 Task: Select allow members to invite their connections in group.
Action: Mouse moved to (505, 70)
Screenshot: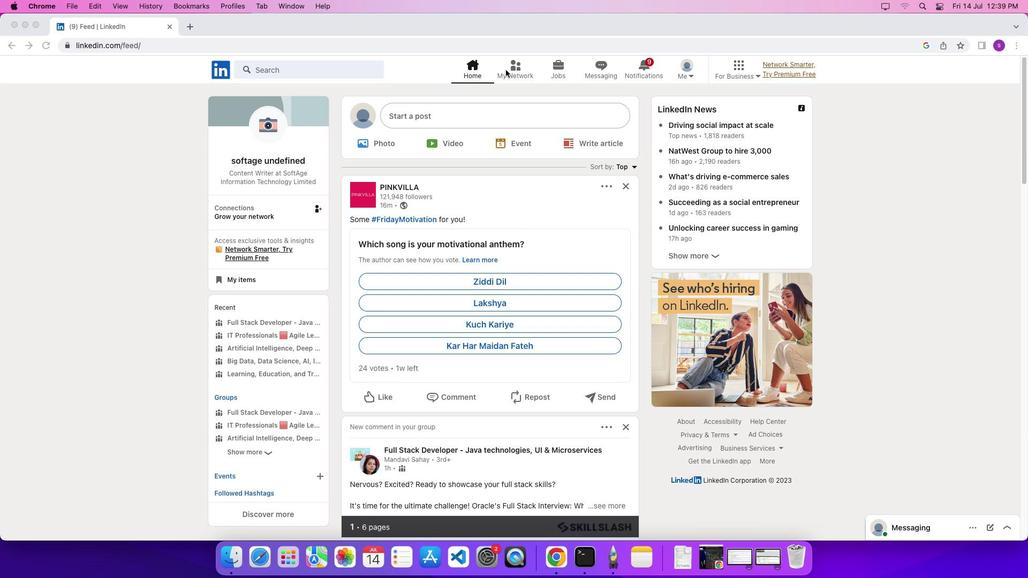 
Action: Mouse pressed left at (505, 70)
Screenshot: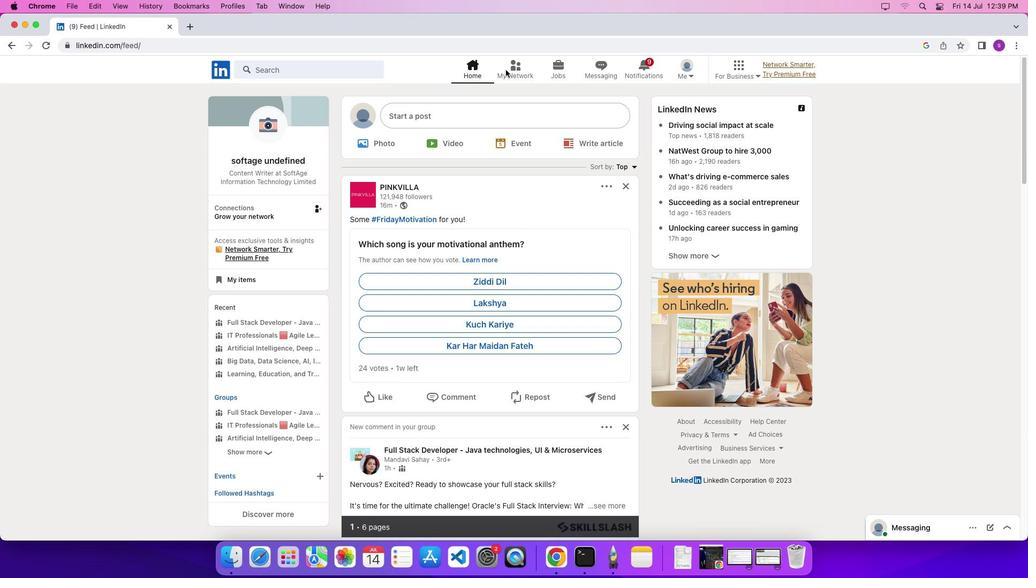
Action: Mouse pressed left at (505, 70)
Screenshot: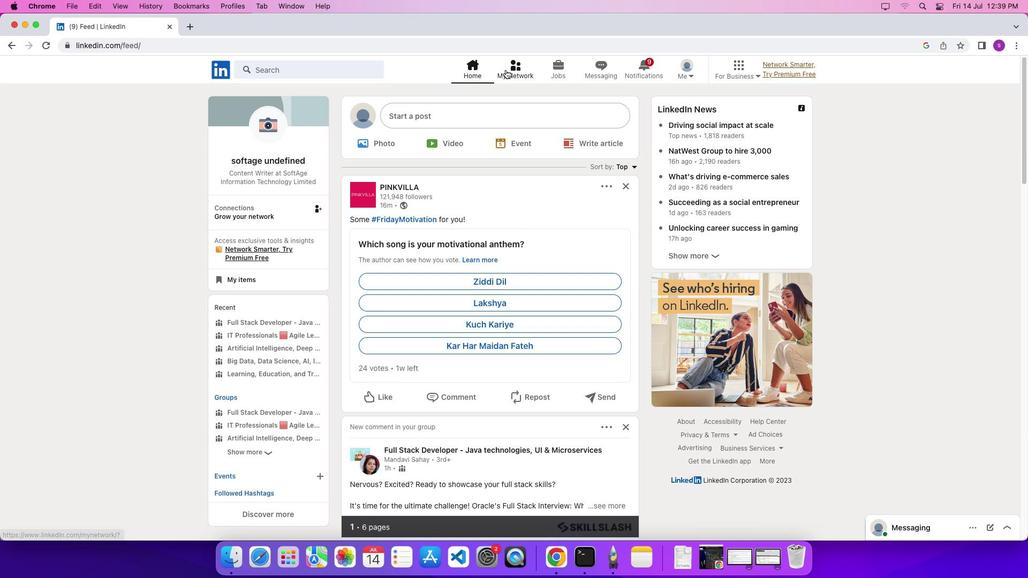 
Action: Mouse moved to (274, 190)
Screenshot: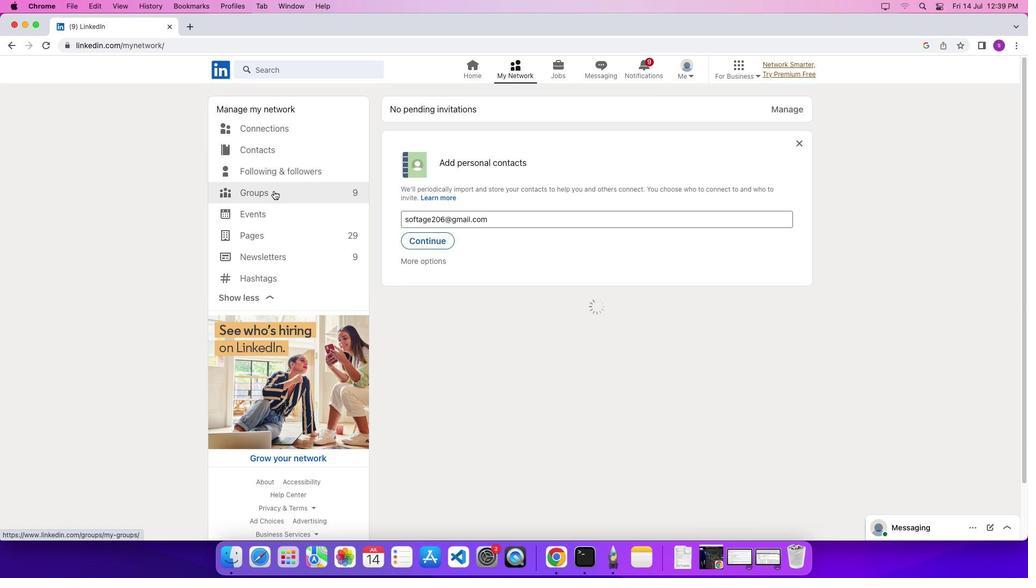 
Action: Mouse pressed left at (274, 190)
Screenshot: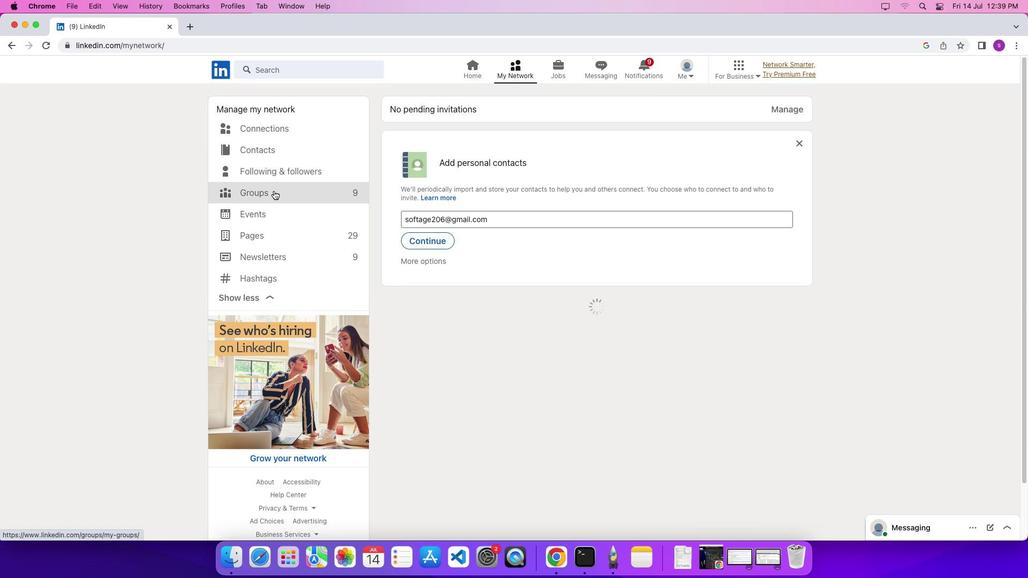 
Action: Mouse moved to (588, 110)
Screenshot: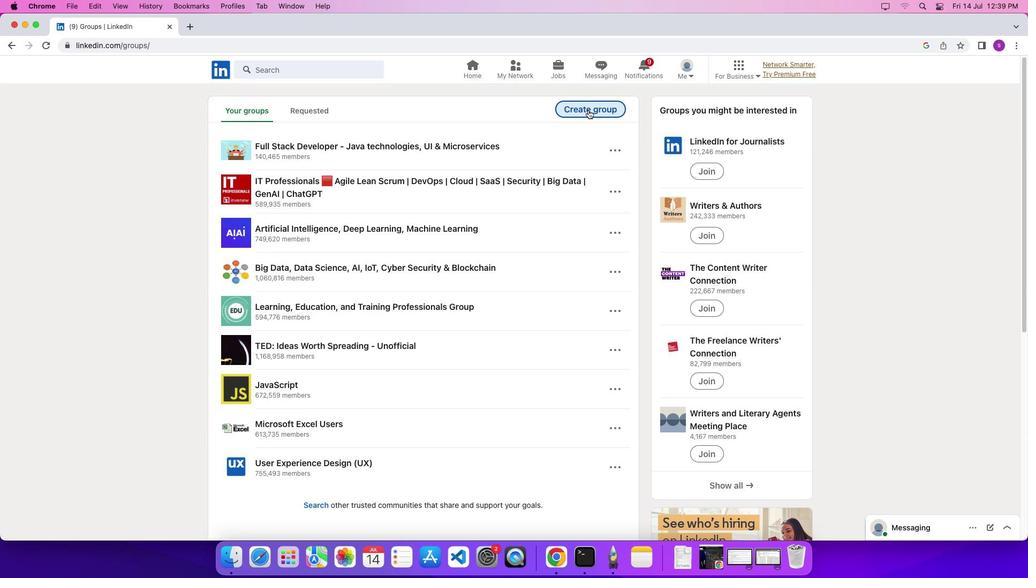 
Action: Mouse pressed left at (588, 110)
Screenshot: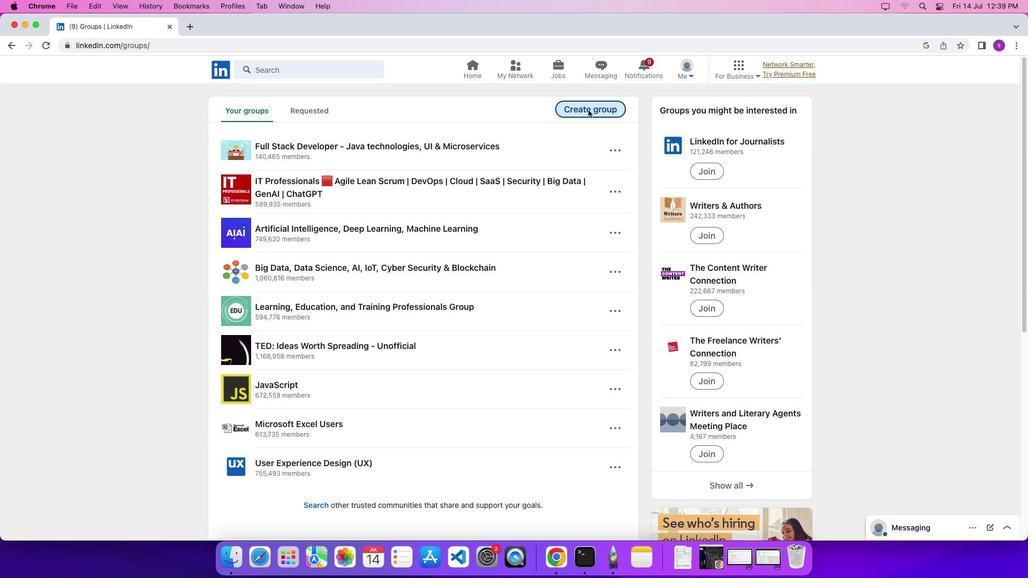 
Action: Mouse moved to (526, 304)
Screenshot: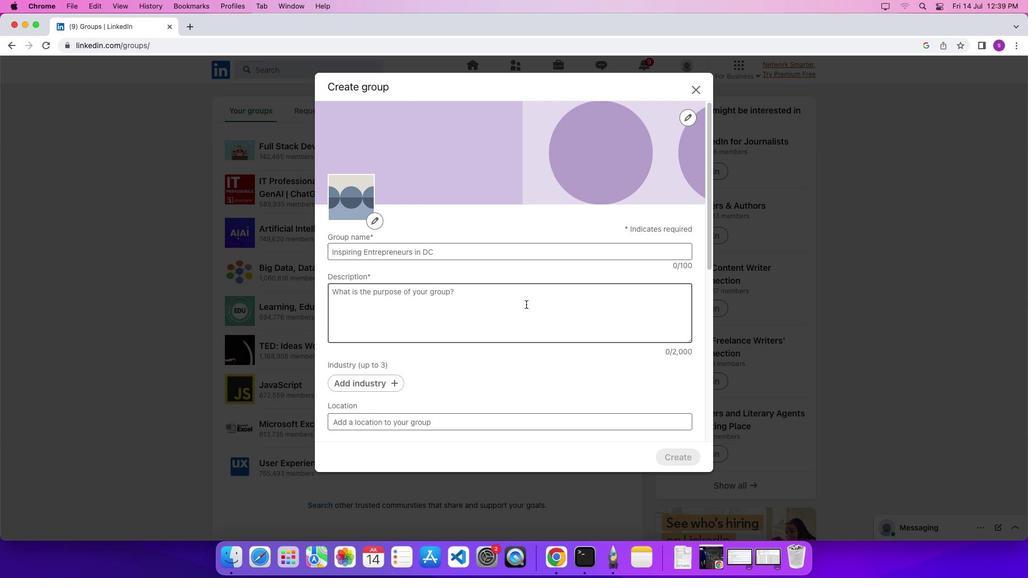 
Action: Mouse scrolled (526, 304) with delta (0, 0)
Screenshot: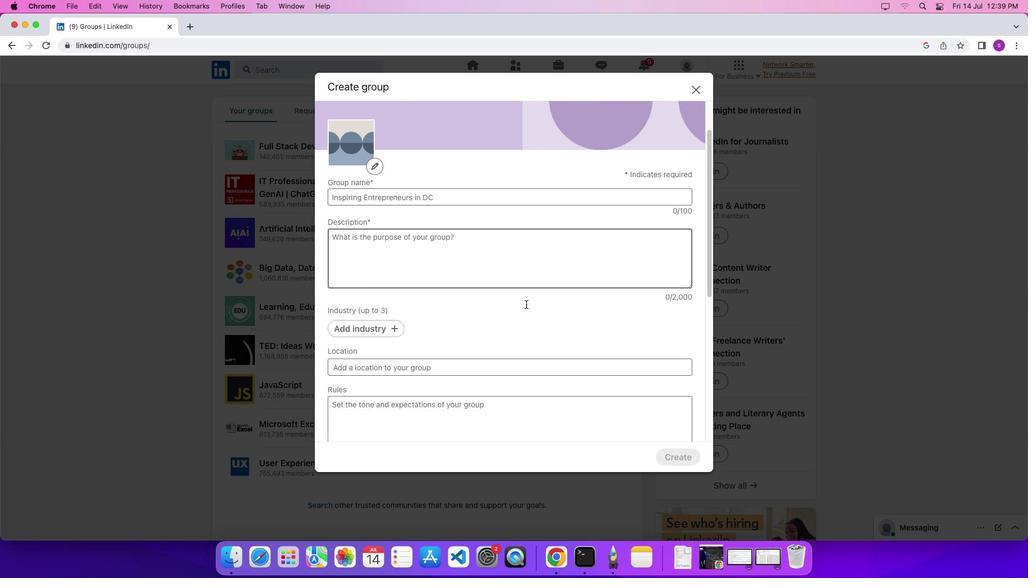 
Action: Mouse scrolled (526, 304) with delta (0, 0)
Screenshot: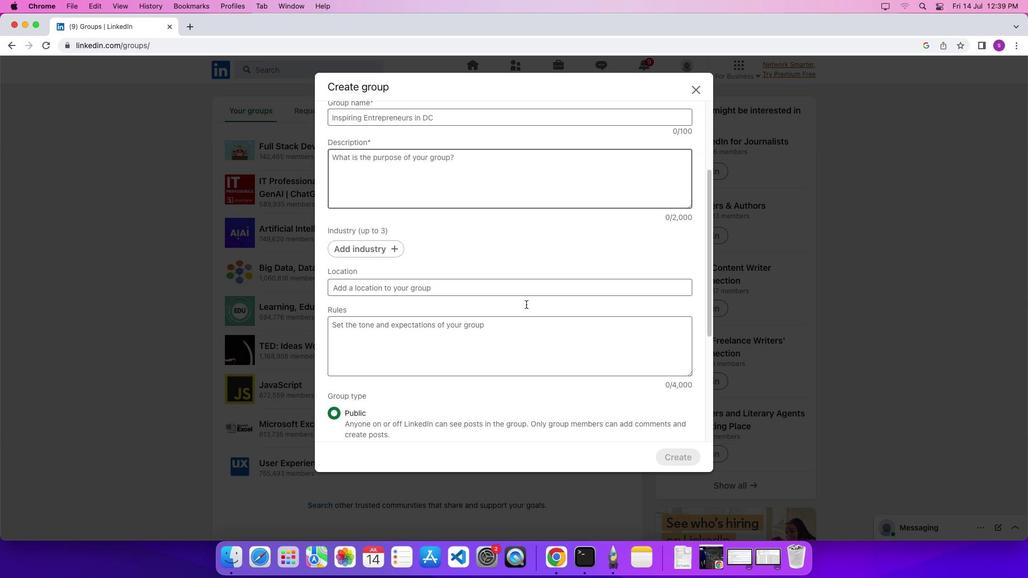 
Action: Mouse scrolled (526, 304) with delta (0, -2)
Screenshot: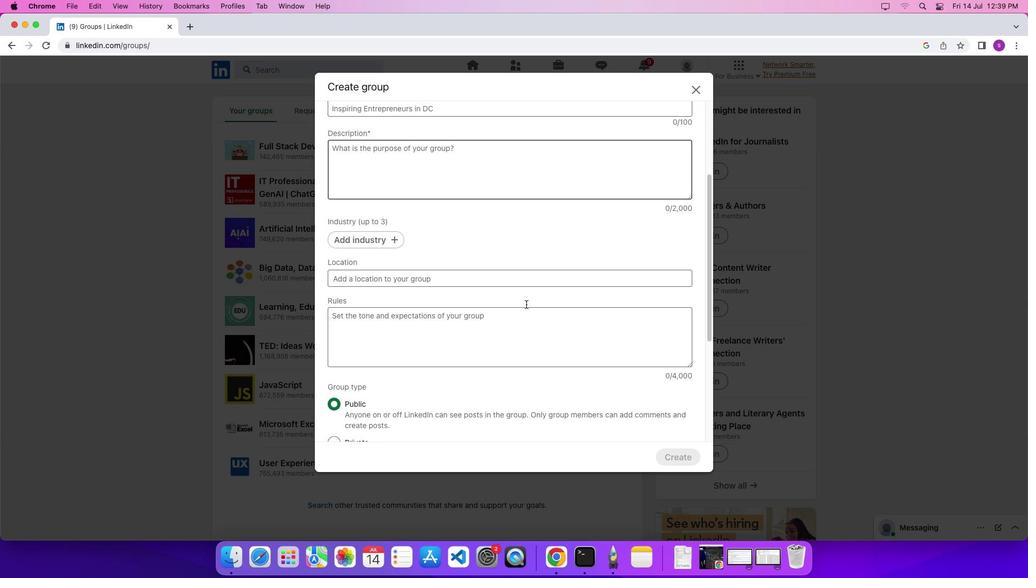 
Action: Mouse scrolled (526, 304) with delta (0, 0)
Screenshot: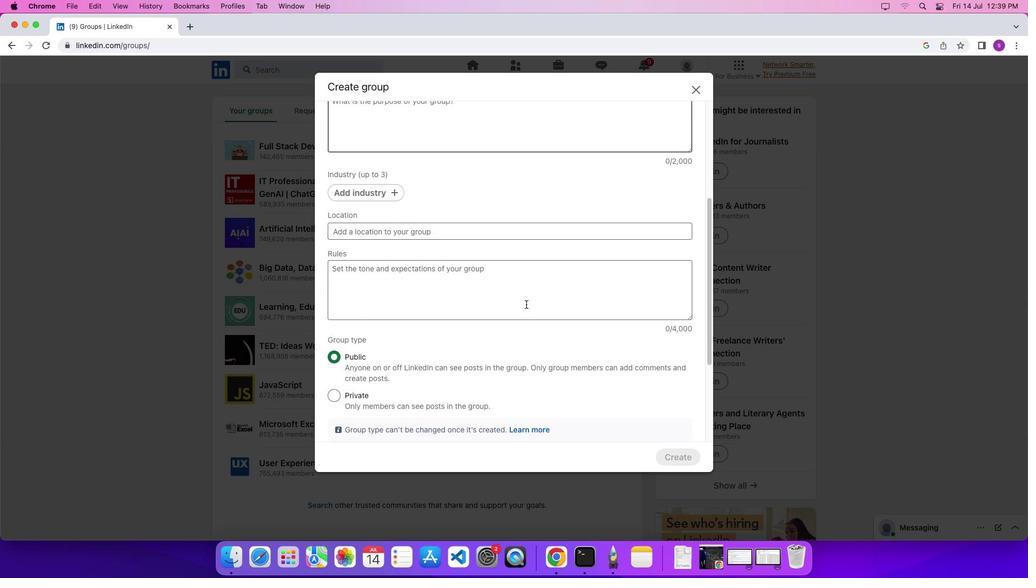 
Action: Mouse scrolled (526, 304) with delta (0, 0)
Screenshot: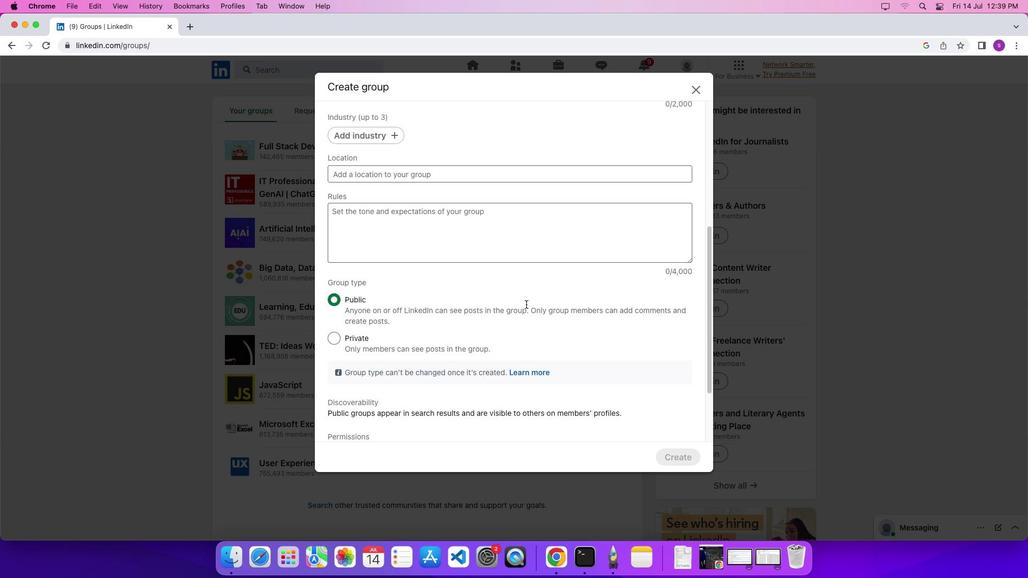 
Action: Mouse scrolled (526, 304) with delta (0, -2)
Screenshot: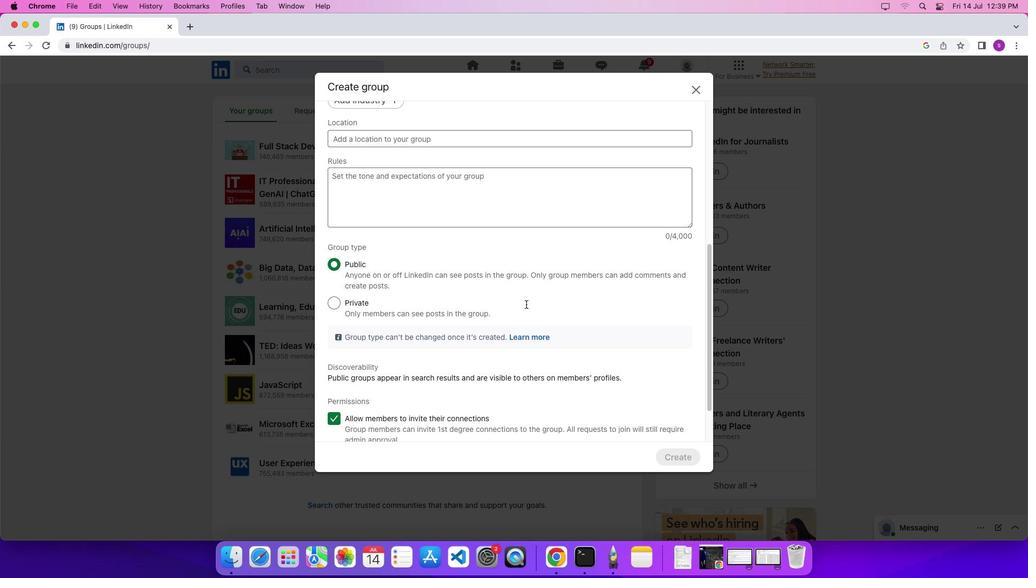 
Action: Mouse scrolled (526, 304) with delta (0, 0)
Screenshot: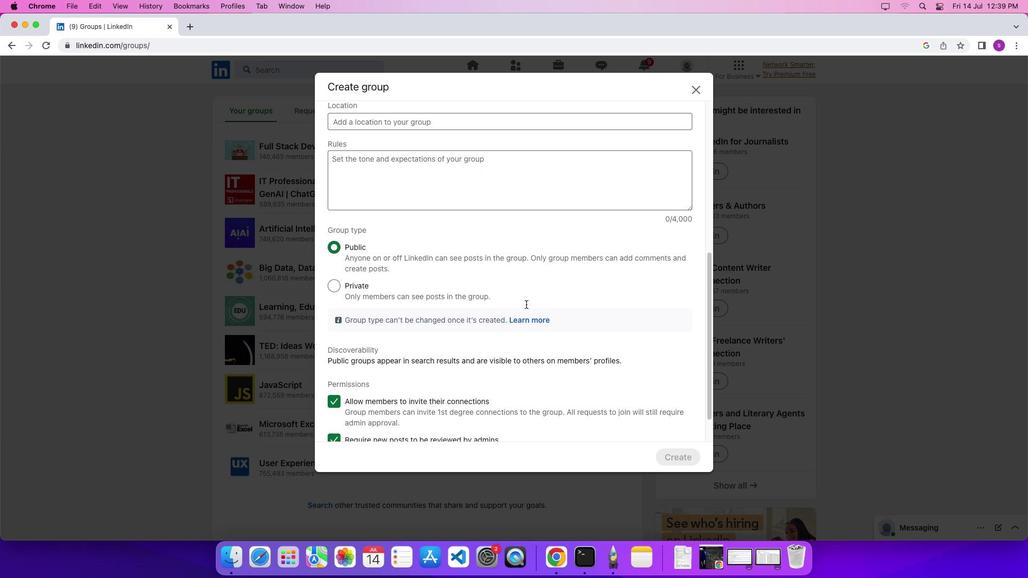 
Action: Mouse scrolled (526, 304) with delta (0, 0)
Screenshot: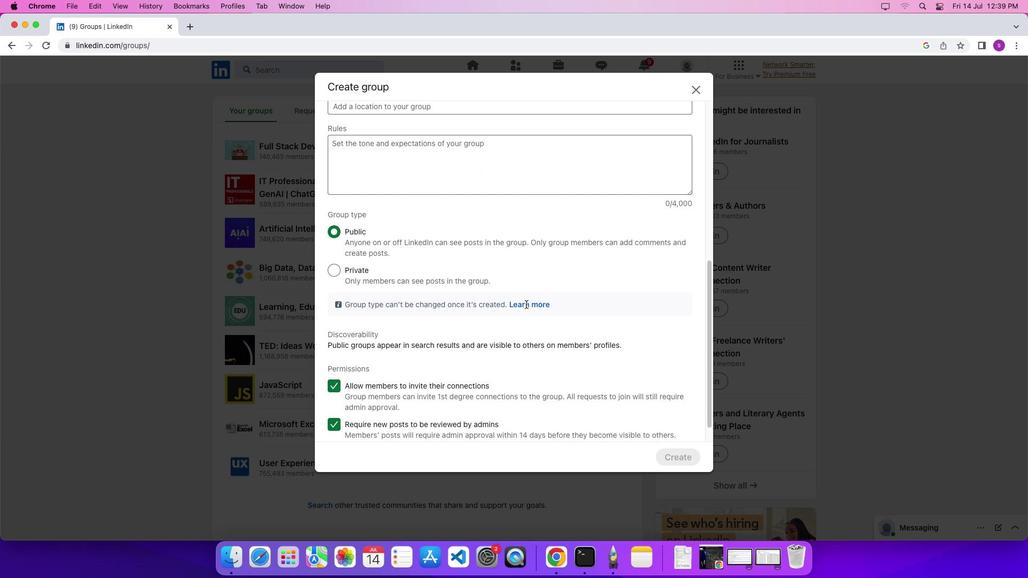
Action: Mouse scrolled (526, 304) with delta (0, -1)
Screenshot: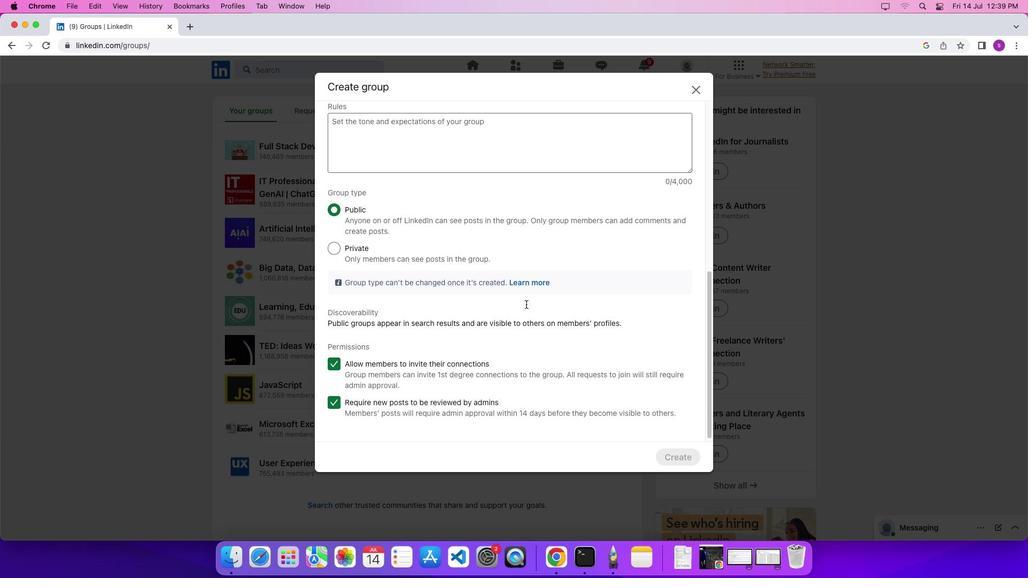 
Action: Mouse moved to (334, 364)
Screenshot: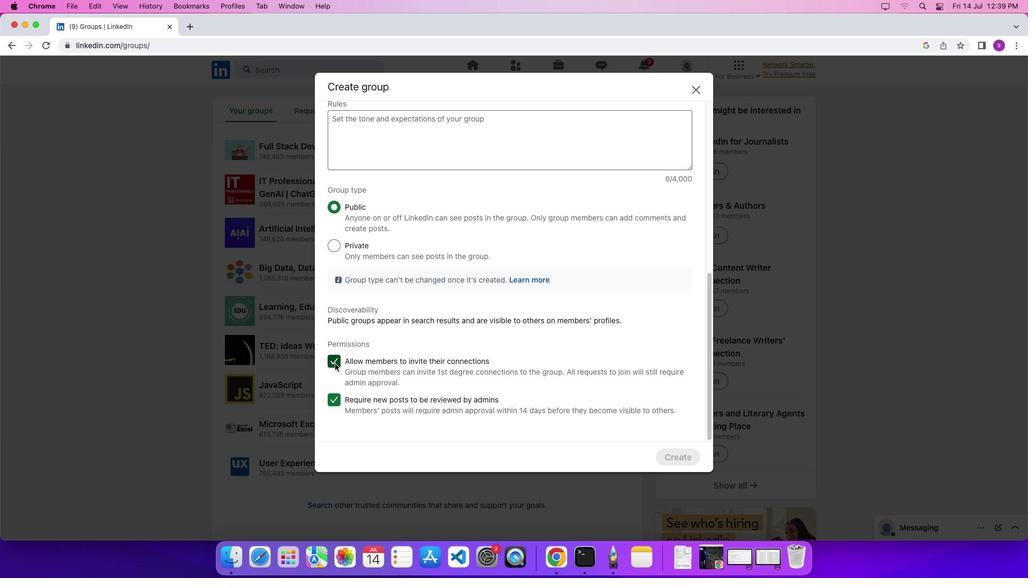 
Action: Mouse pressed left at (334, 364)
Screenshot: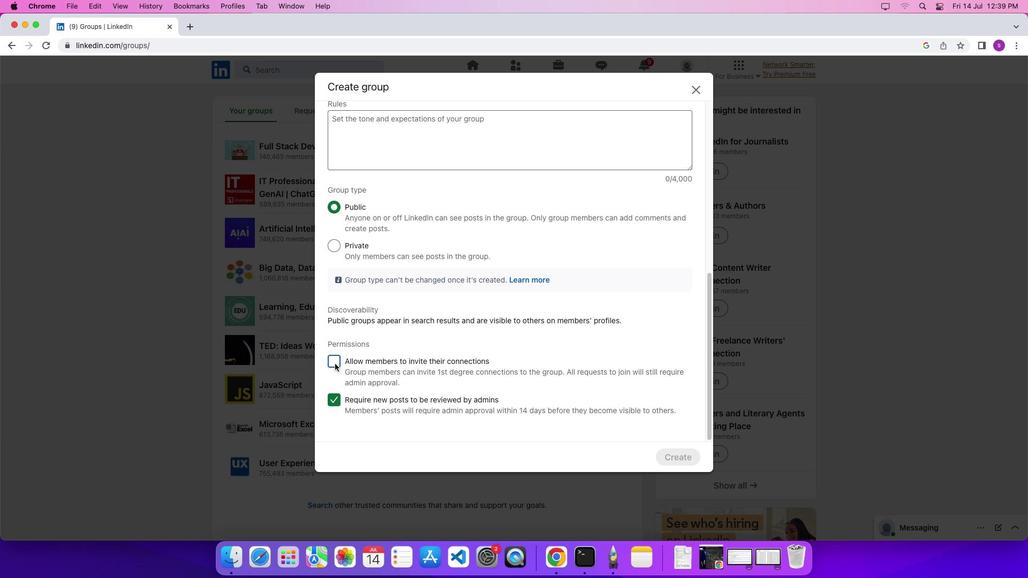 
Action: Mouse moved to (372, 374)
Screenshot: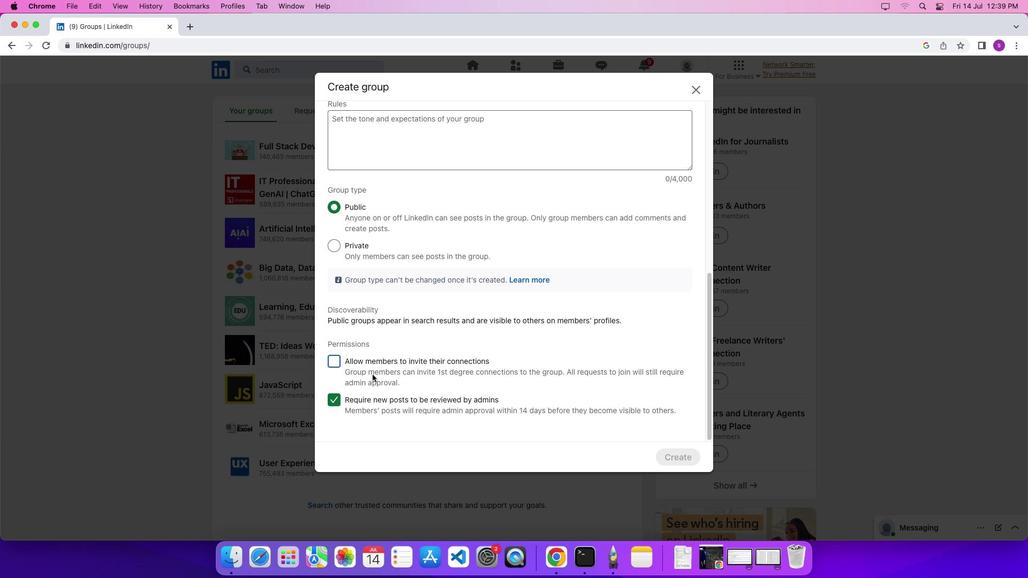 
